 Task: Assign in the project ZirconTech the issue 'Integrate a new referral program feature into an existing e-commerce website to encourage customer acquisition and retention' to the sprint 'Solar Wind'.
Action: Mouse moved to (1023, 463)
Screenshot: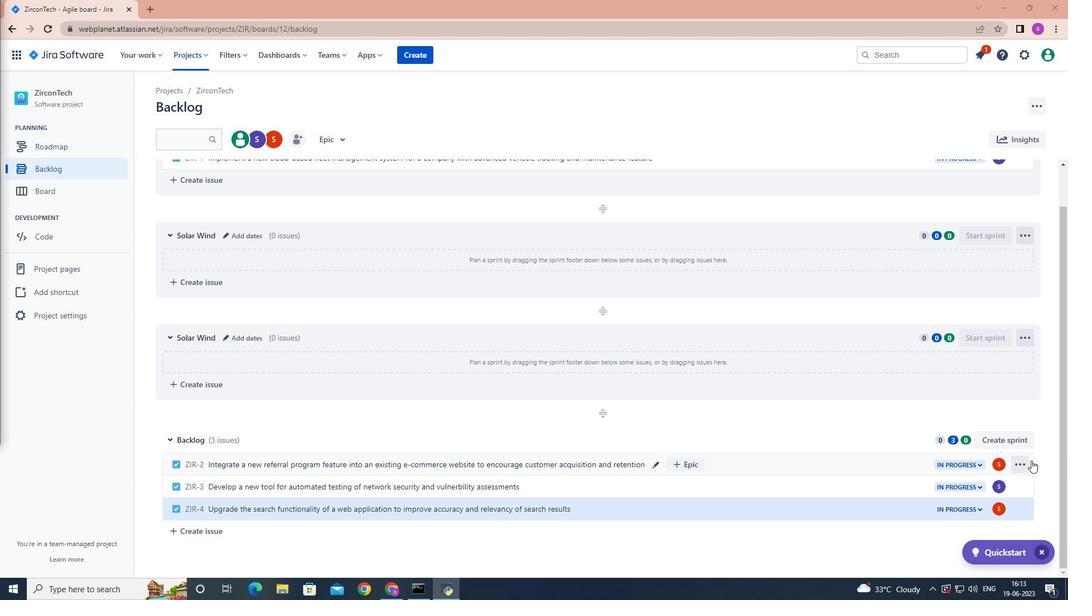 
Action: Mouse pressed left at (1023, 463)
Screenshot: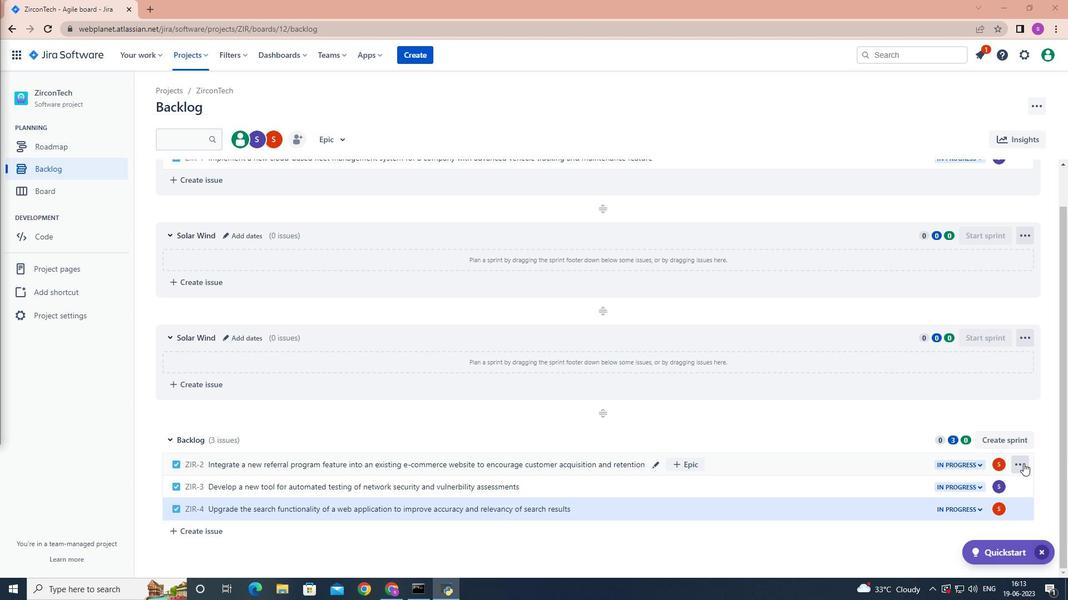 
Action: Mouse moved to (997, 388)
Screenshot: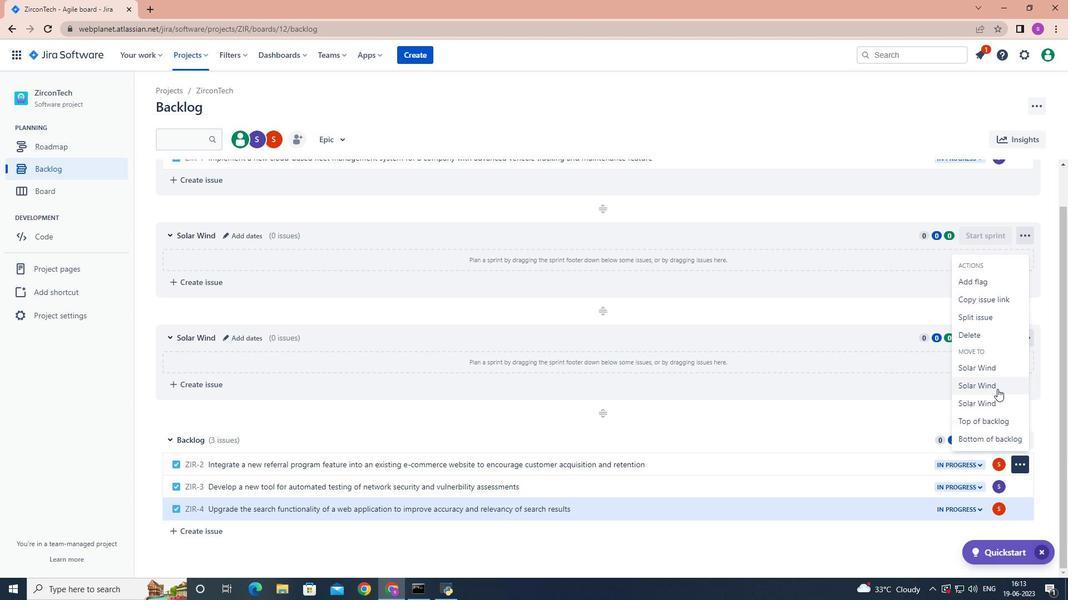 
Action: Mouse pressed left at (997, 388)
Screenshot: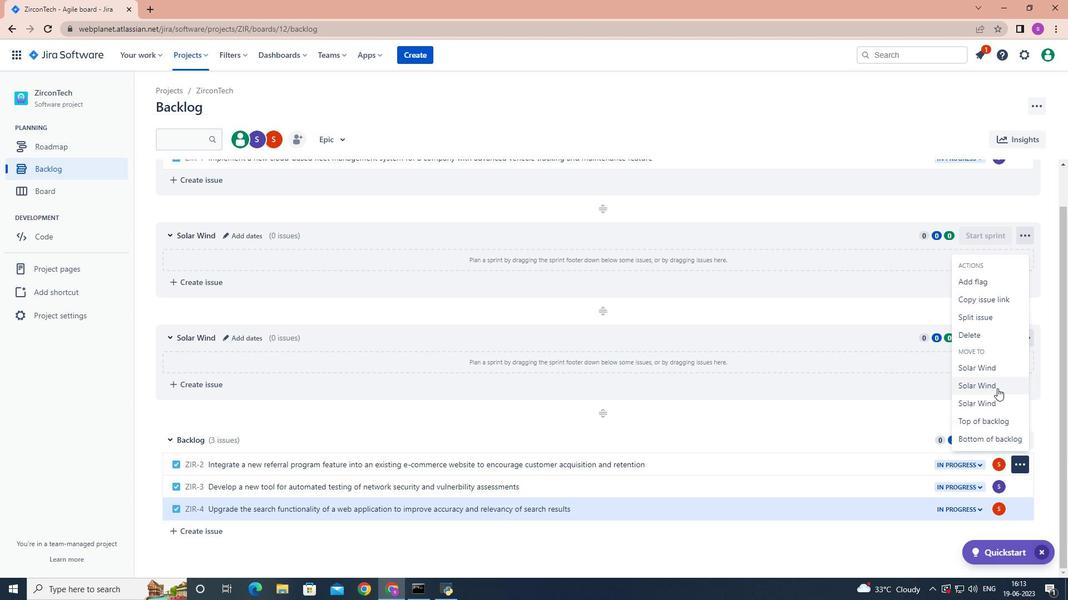 
Action: Mouse moved to (950, 383)
Screenshot: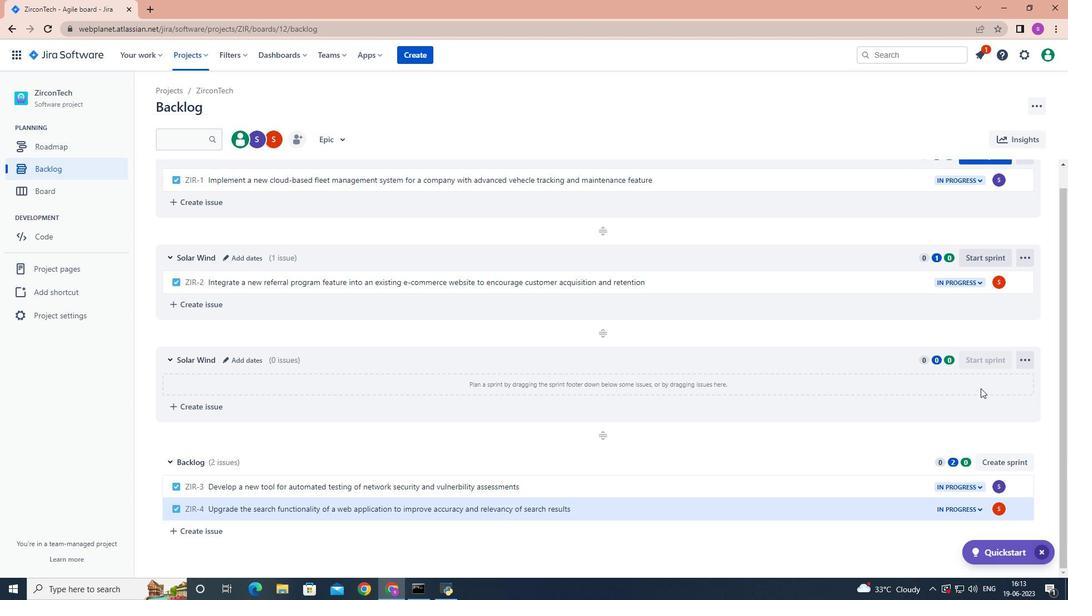 
